 Task: Check the sale-to-list ratio of new roof in the last 1 year.
Action: Mouse moved to (835, 183)
Screenshot: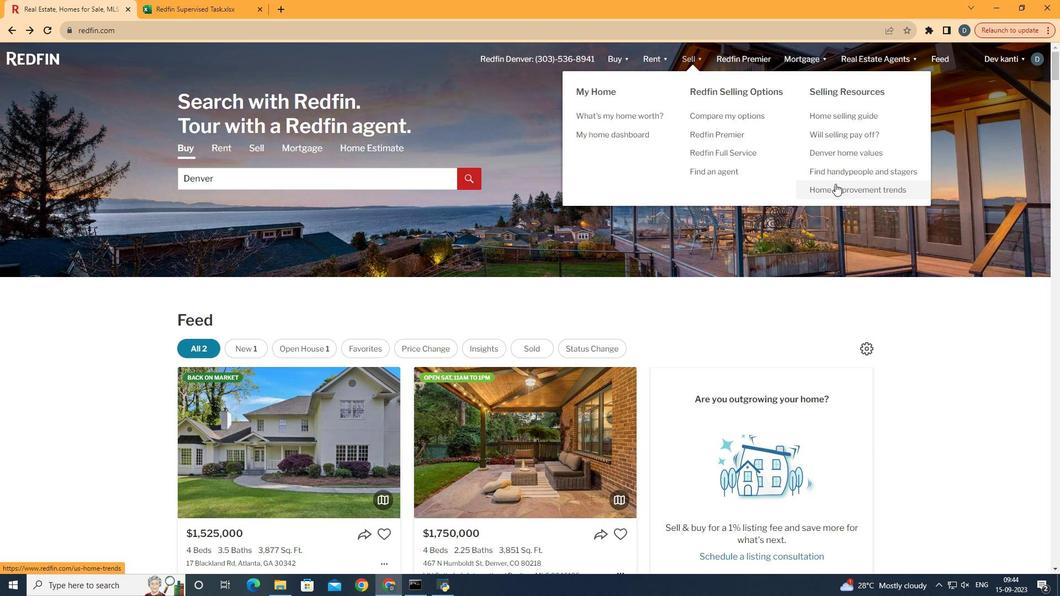
Action: Mouse pressed left at (835, 183)
Screenshot: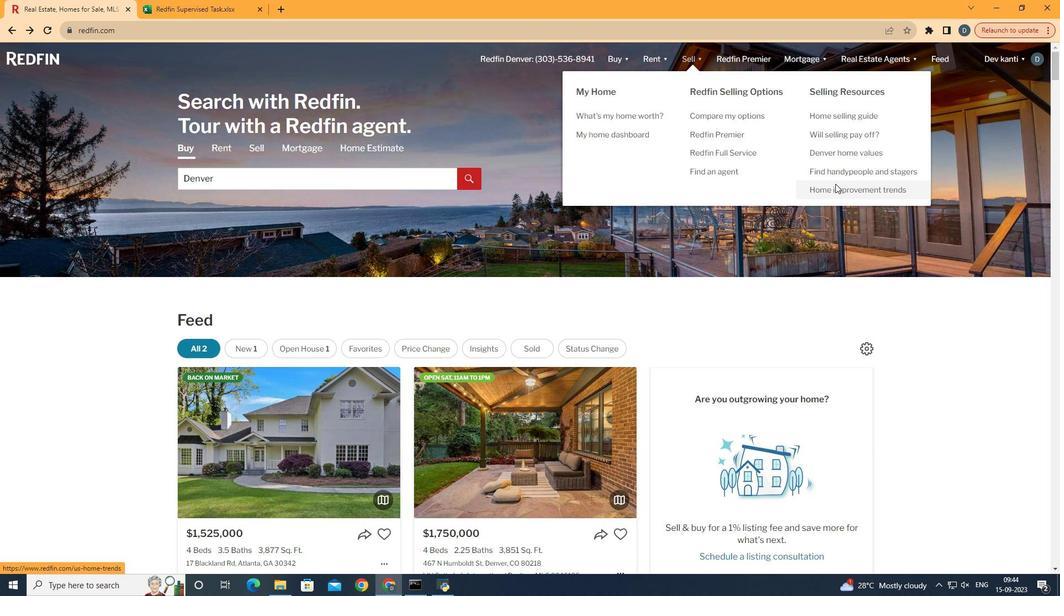 
Action: Mouse moved to (263, 210)
Screenshot: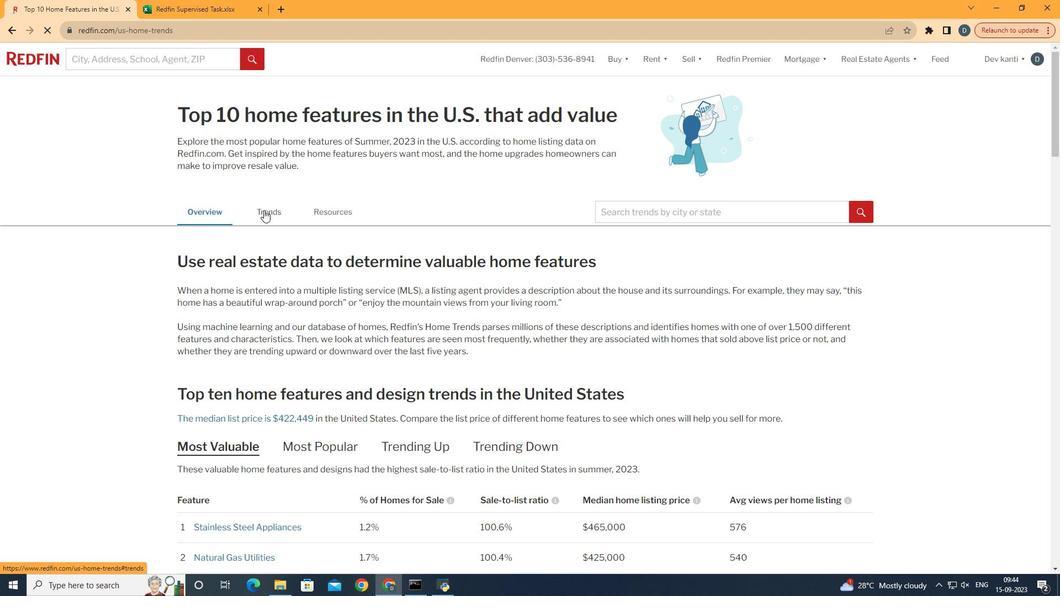 
Action: Mouse pressed left at (263, 210)
Screenshot: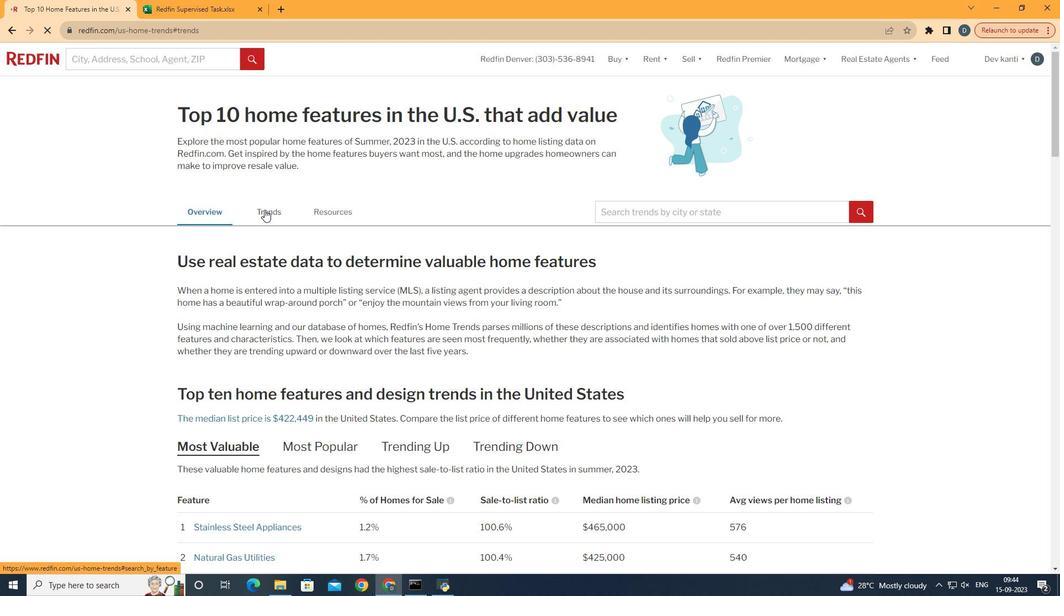 
Action: Mouse moved to (443, 324)
Screenshot: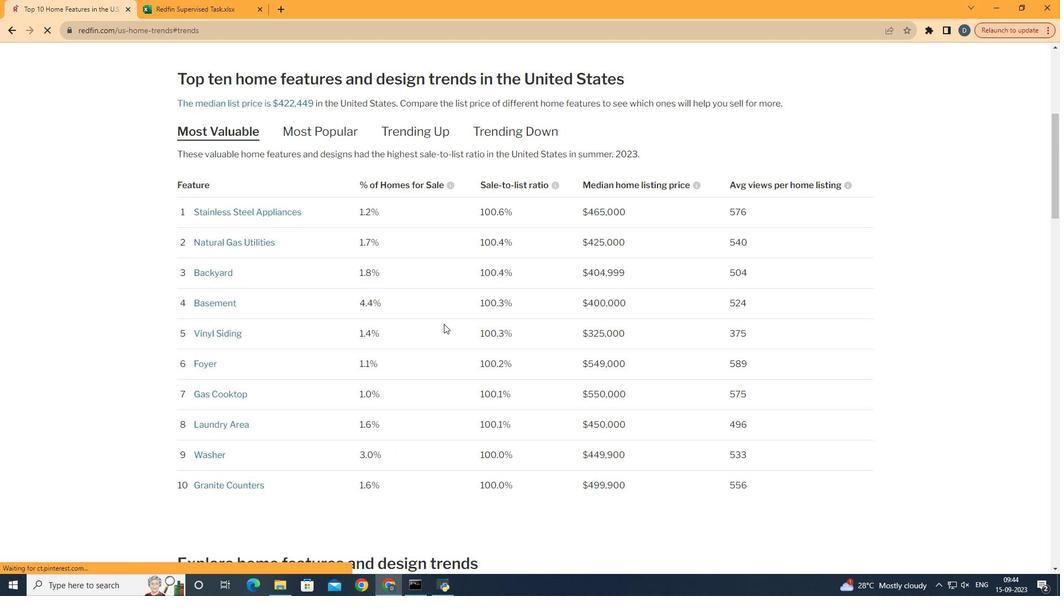 
Action: Mouse scrolled (443, 323) with delta (0, 0)
Screenshot: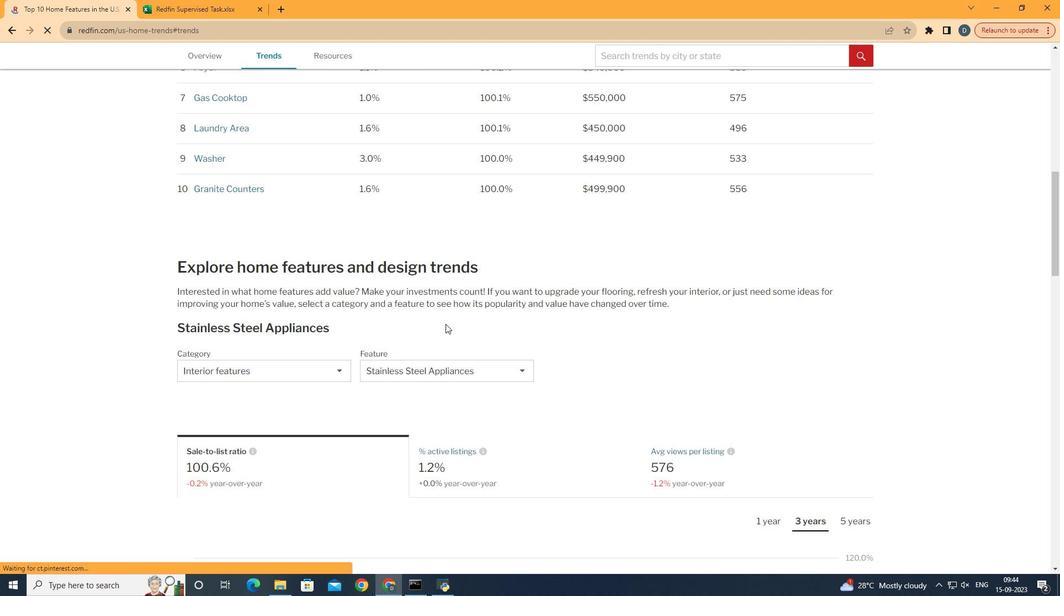 
Action: Mouse scrolled (443, 323) with delta (0, 0)
Screenshot: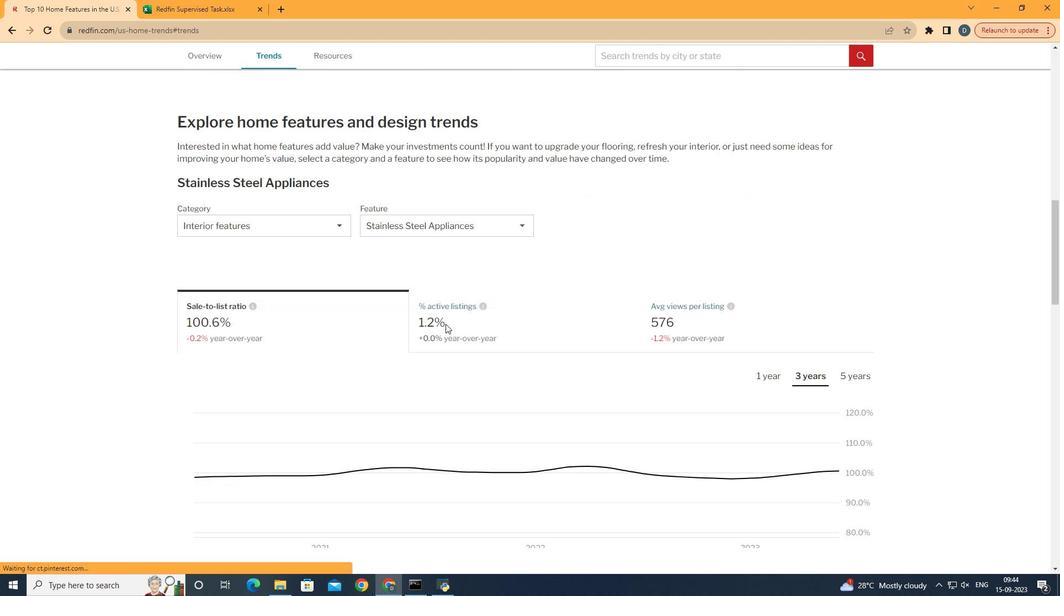 
Action: Mouse moved to (445, 324)
Screenshot: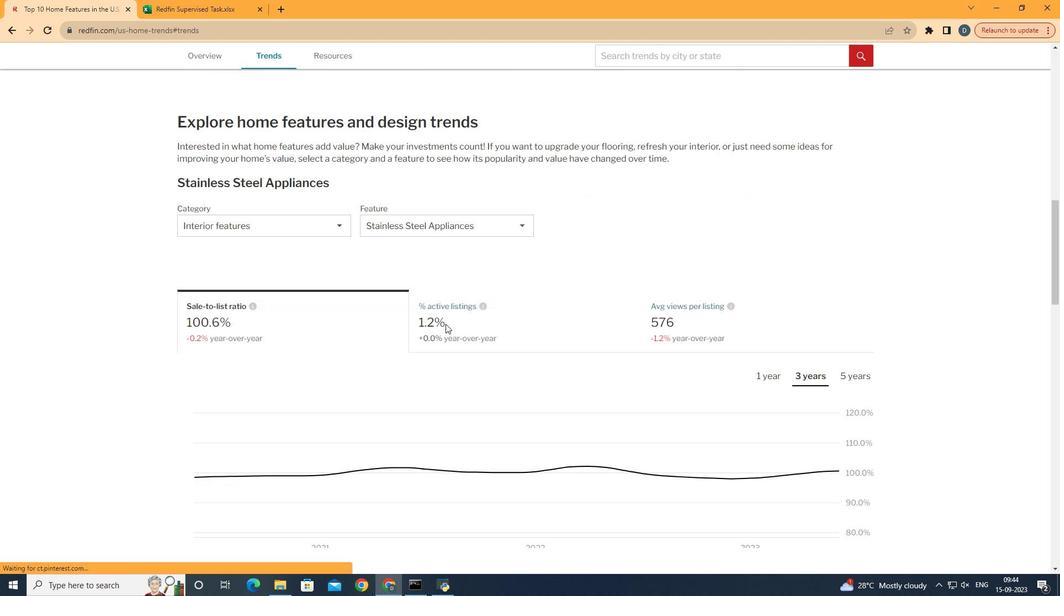 
Action: Mouse scrolled (445, 323) with delta (0, 0)
Screenshot: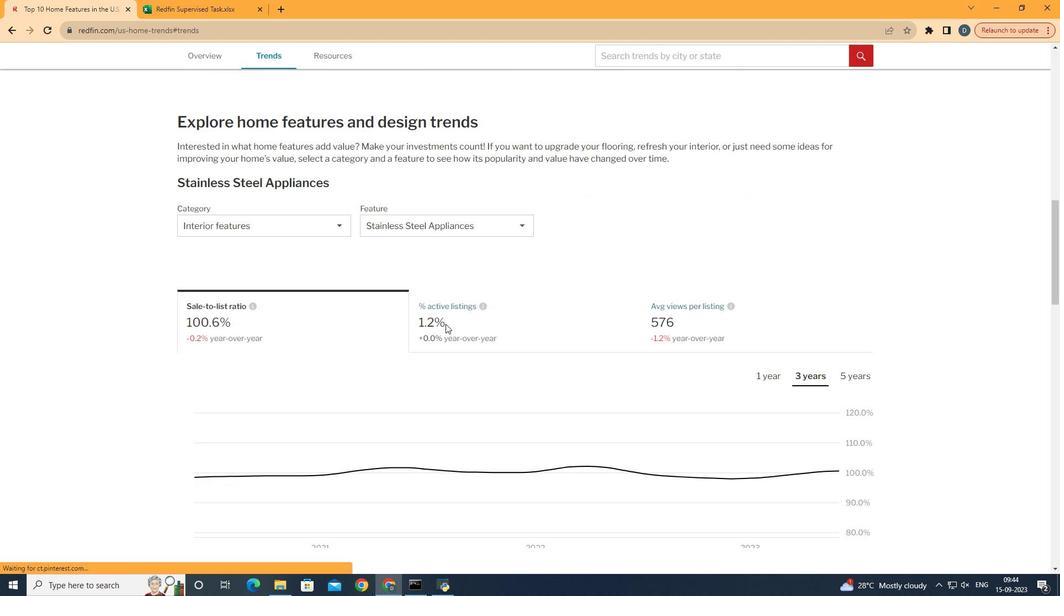 
Action: Mouse scrolled (445, 323) with delta (0, 0)
Screenshot: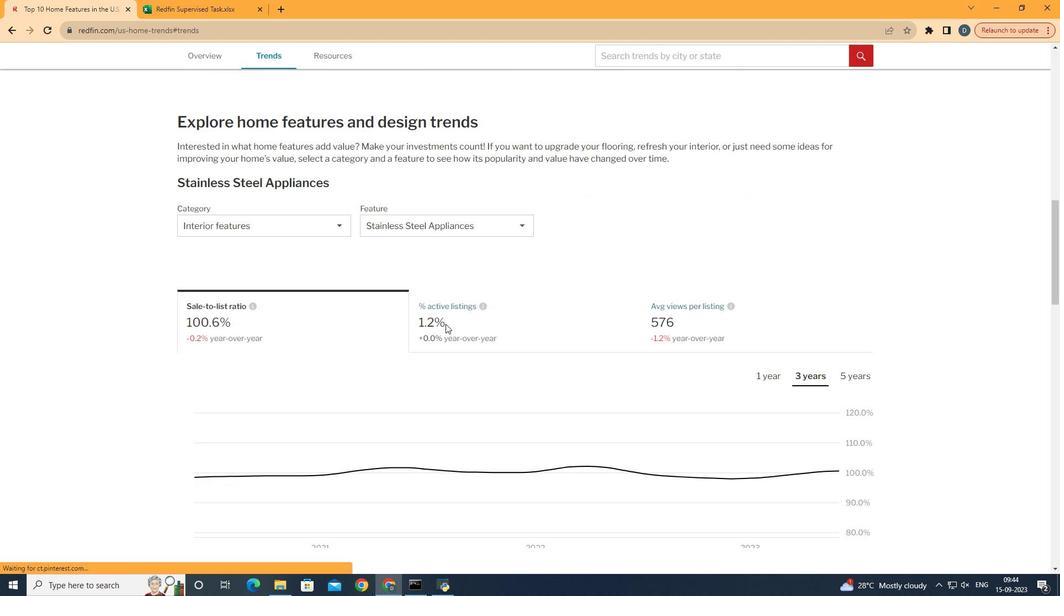 
Action: Mouse scrolled (445, 323) with delta (0, 0)
Screenshot: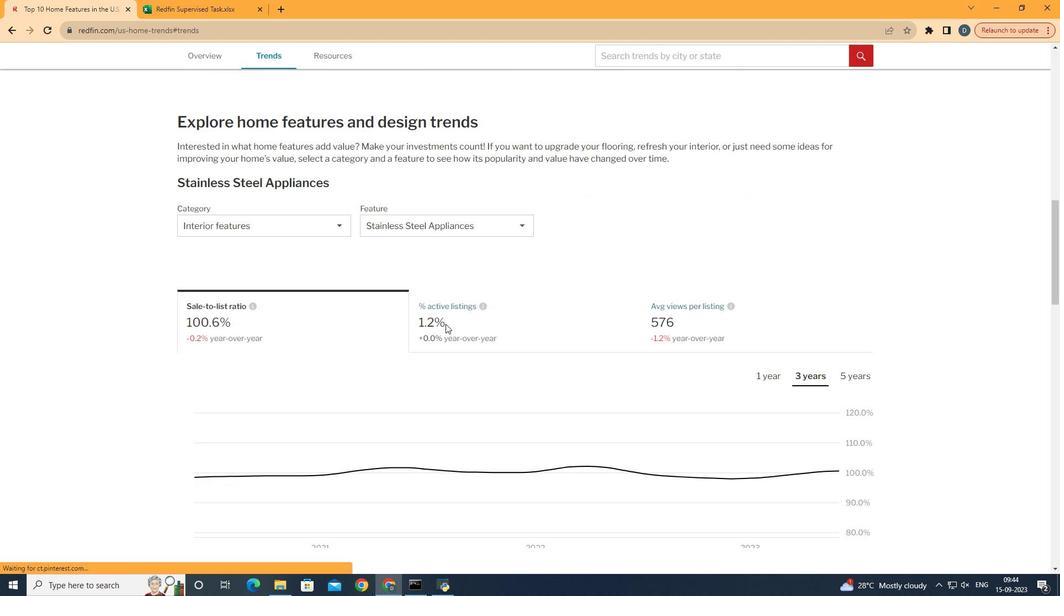 
Action: Mouse scrolled (445, 323) with delta (0, 0)
Screenshot: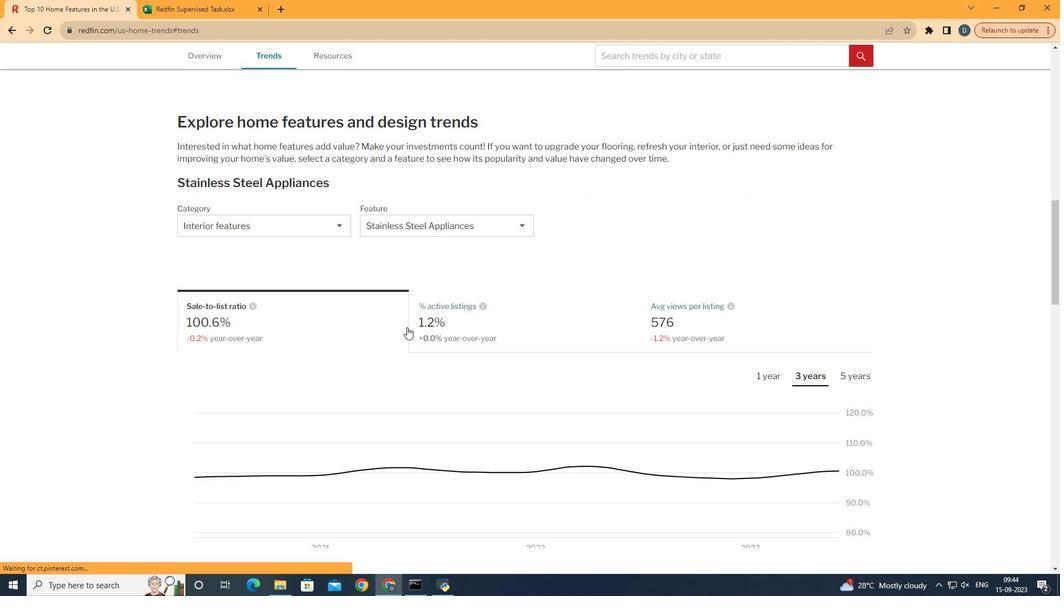
Action: Mouse scrolled (445, 323) with delta (0, 0)
Screenshot: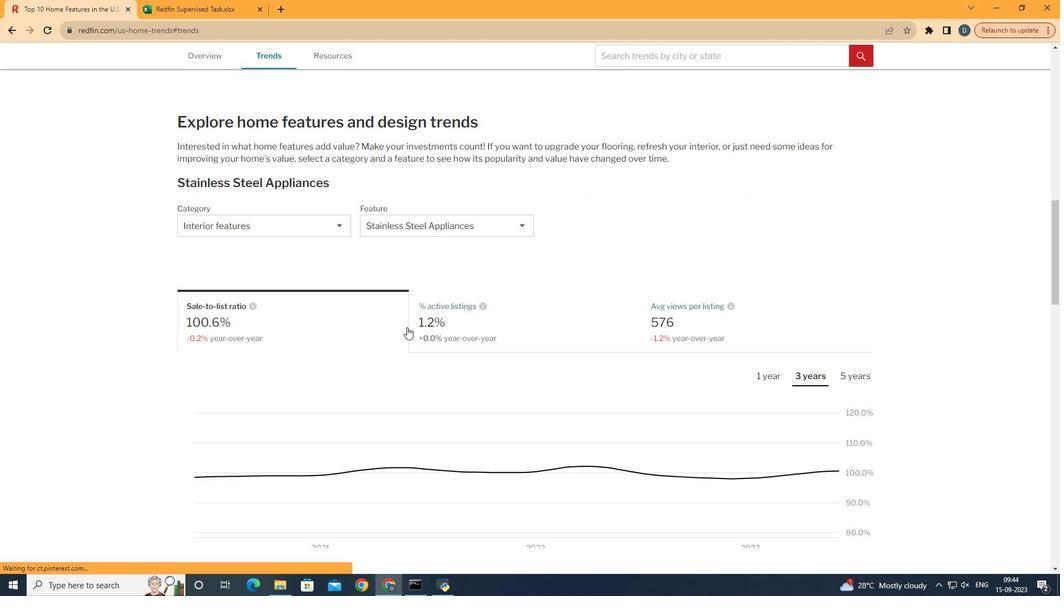 
Action: Mouse scrolled (445, 323) with delta (0, 0)
Screenshot: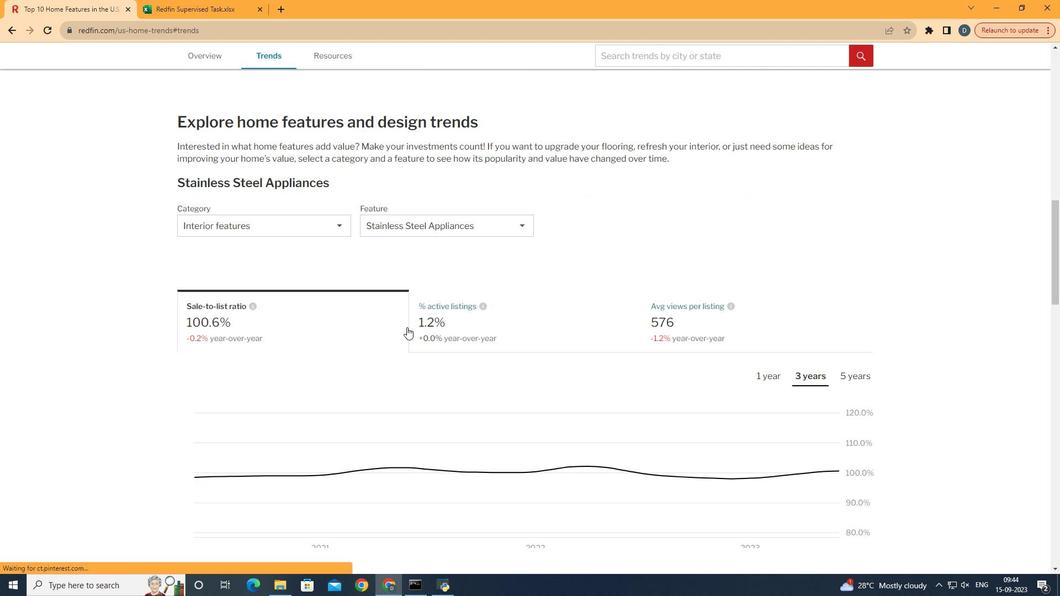 
Action: Mouse moved to (325, 219)
Screenshot: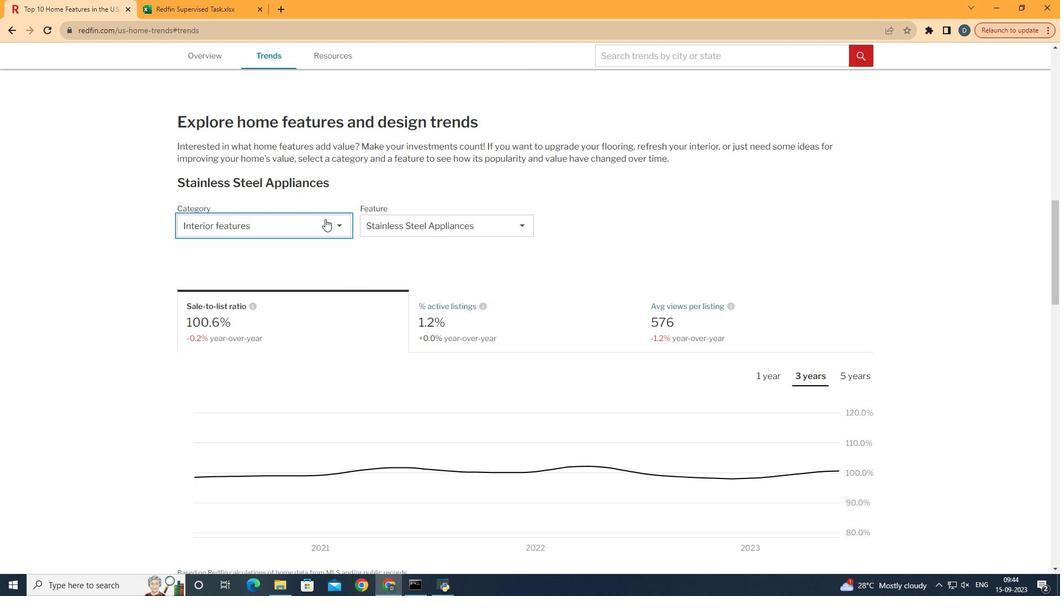 
Action: Mouse pressed left at (325, 219)
Screenshot: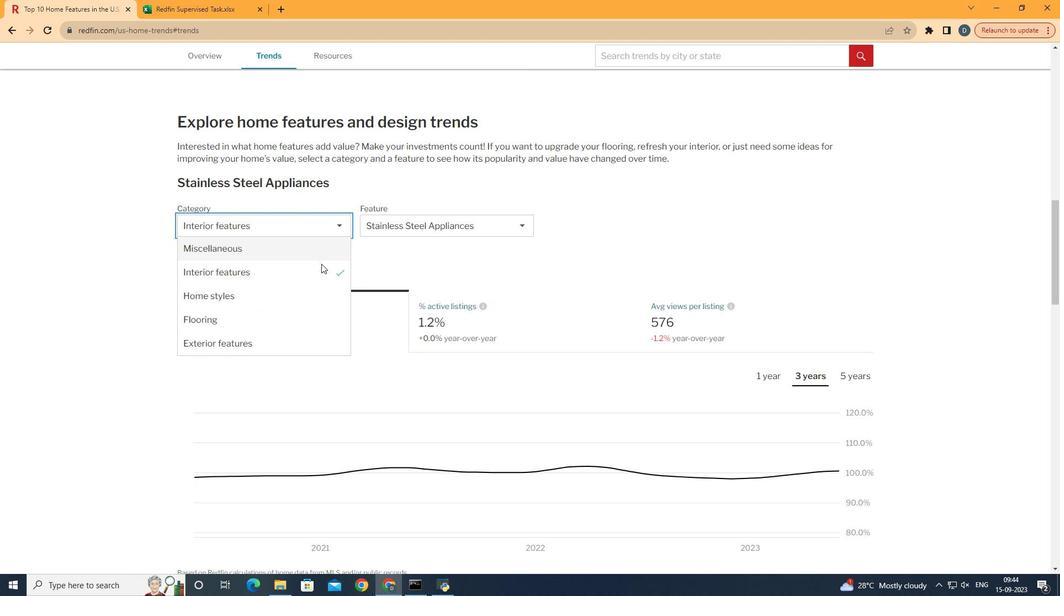 
Action: Mouse moved to (324, 336)
Screenshot: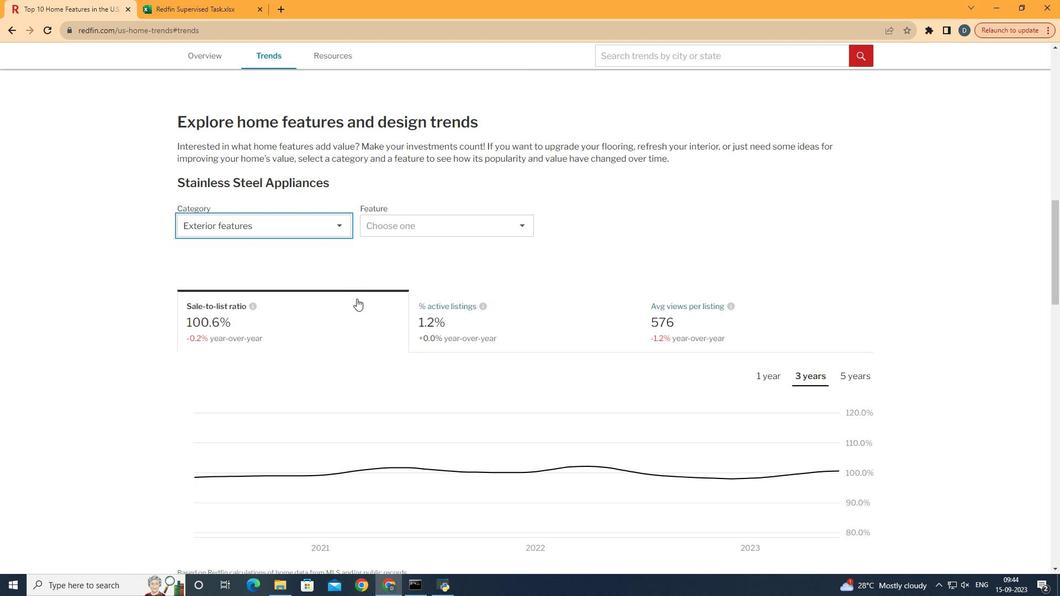 
Action: Mouse pressed left at (324, 336)
Screenshot: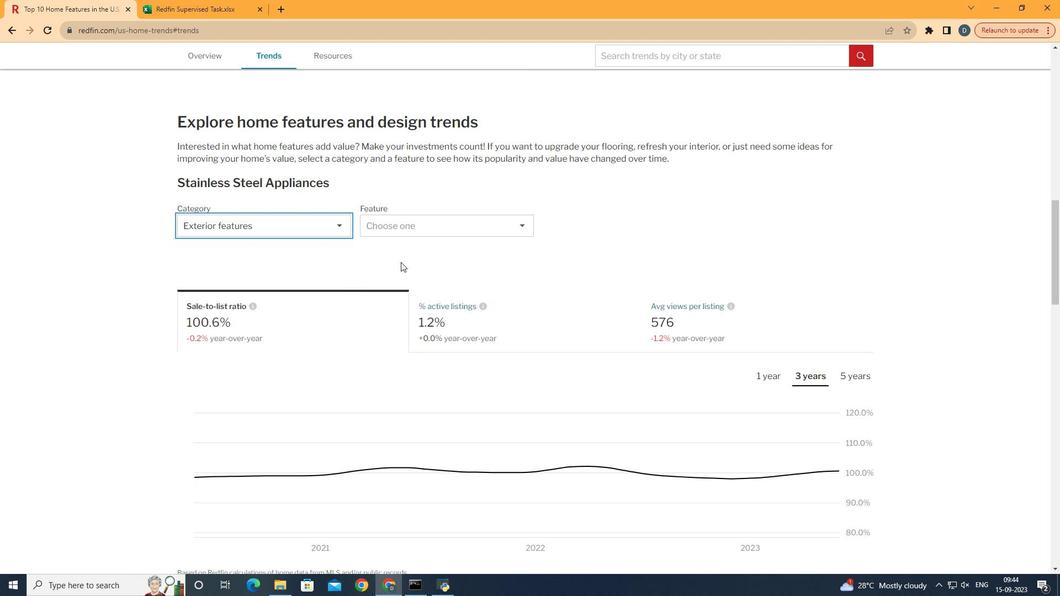 
Action: Mouse moved to (454, 222)
Screenshot: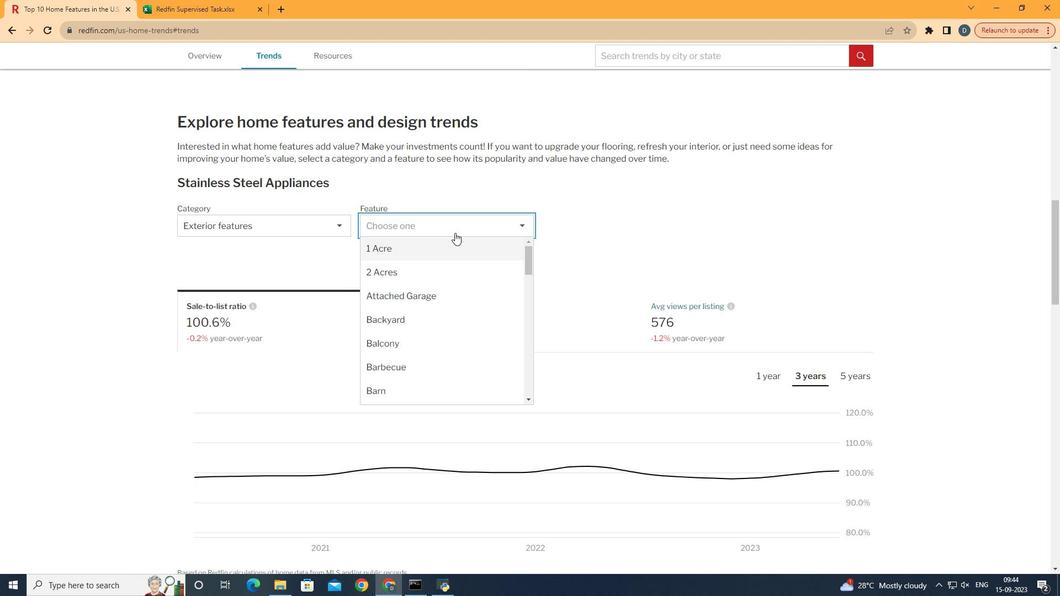 
Action: Mouse pressed left at (454, 222)
Screenshot: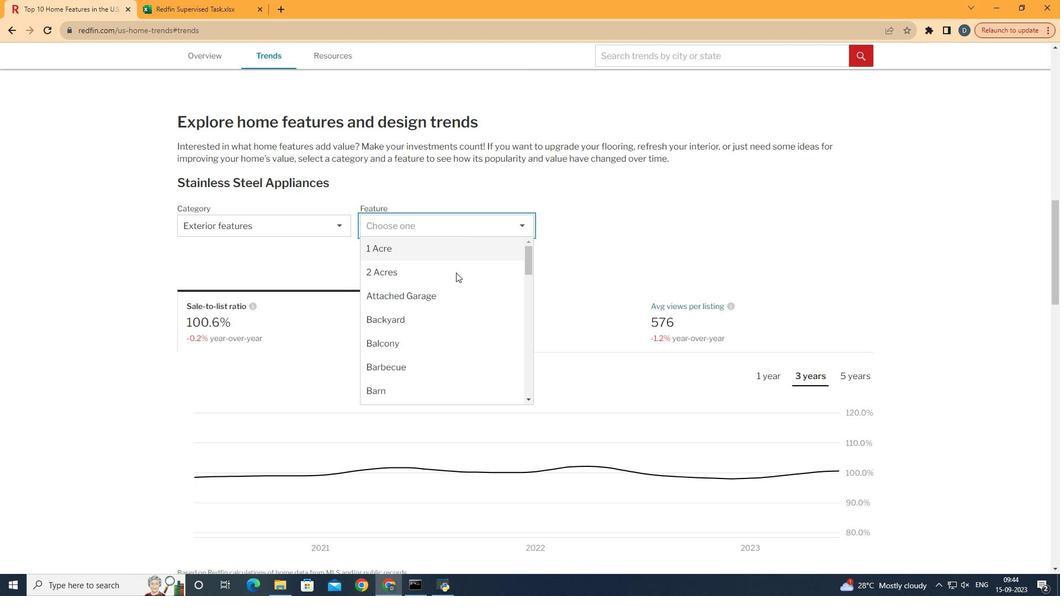 
Action: Mouse moved to (449, 325)
Screenshot: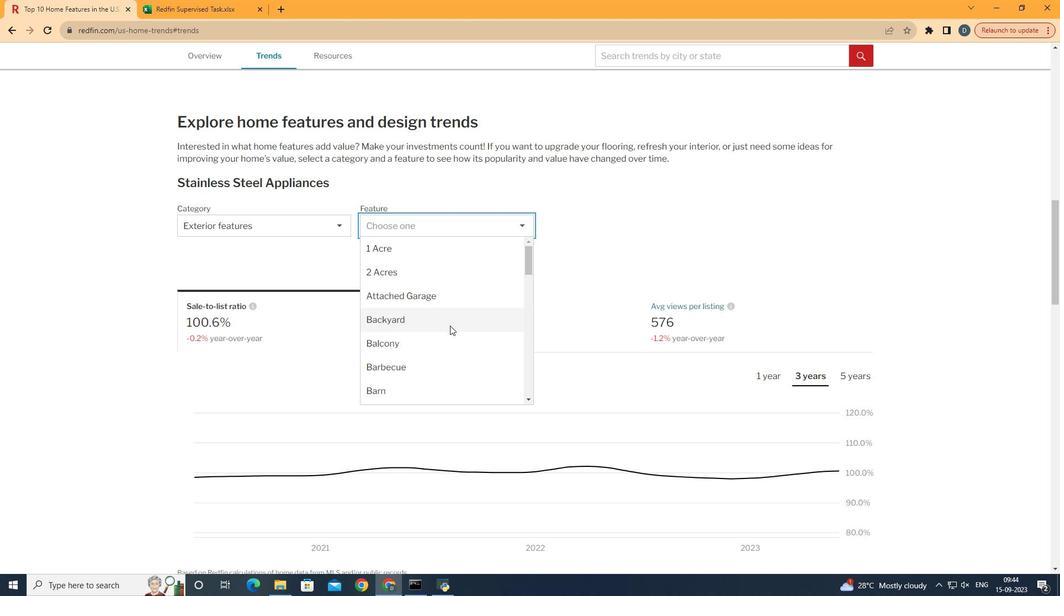 
Action: Mouse scrolled (449, 325) with delta (0, 0)
Screenshot: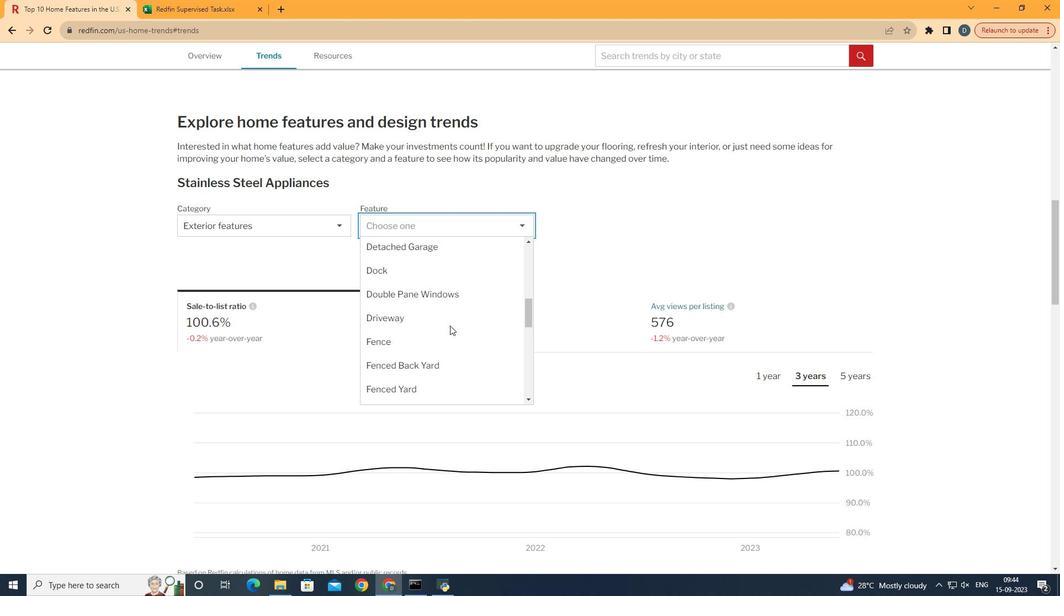 
Action: Mouse scrolled (449, 325) with delta (0, 0)
Screenshot: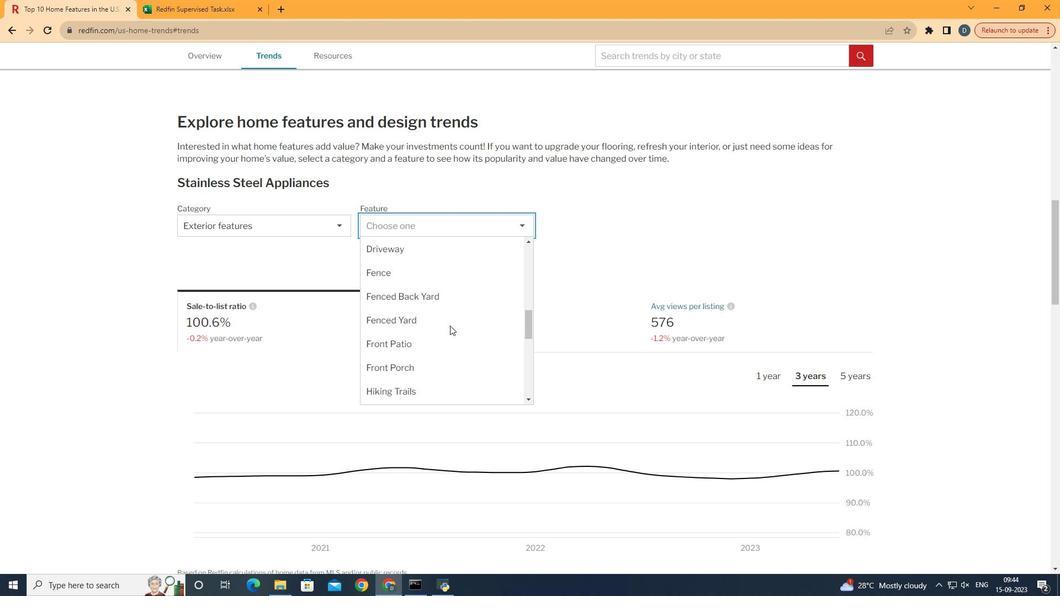 
Action: Mouse scrolled (449, 325) with delta (0, 0)
Screenshot: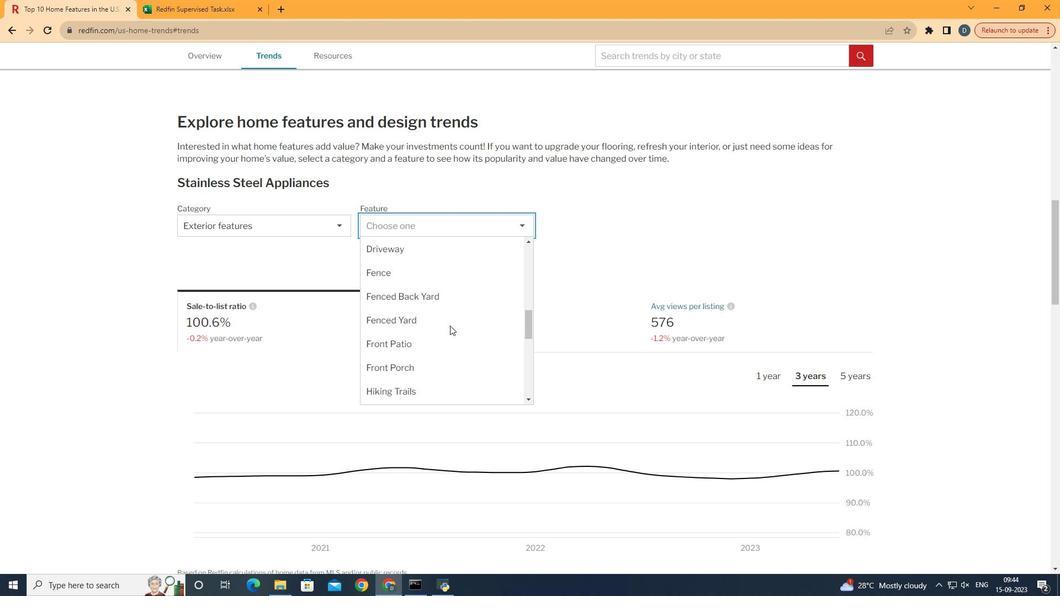 
Action: Mouse scrolled (449, 325) with delta (0, 0)
Screenshot: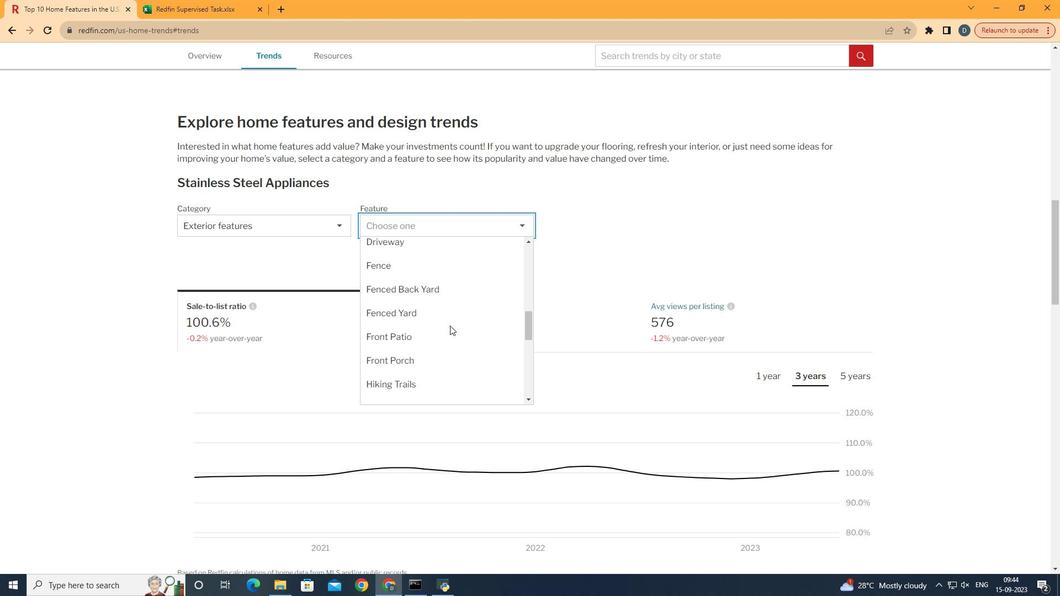 
Action: Mouse scrolled (449, 325) with delta (0, 0)
Screenshot: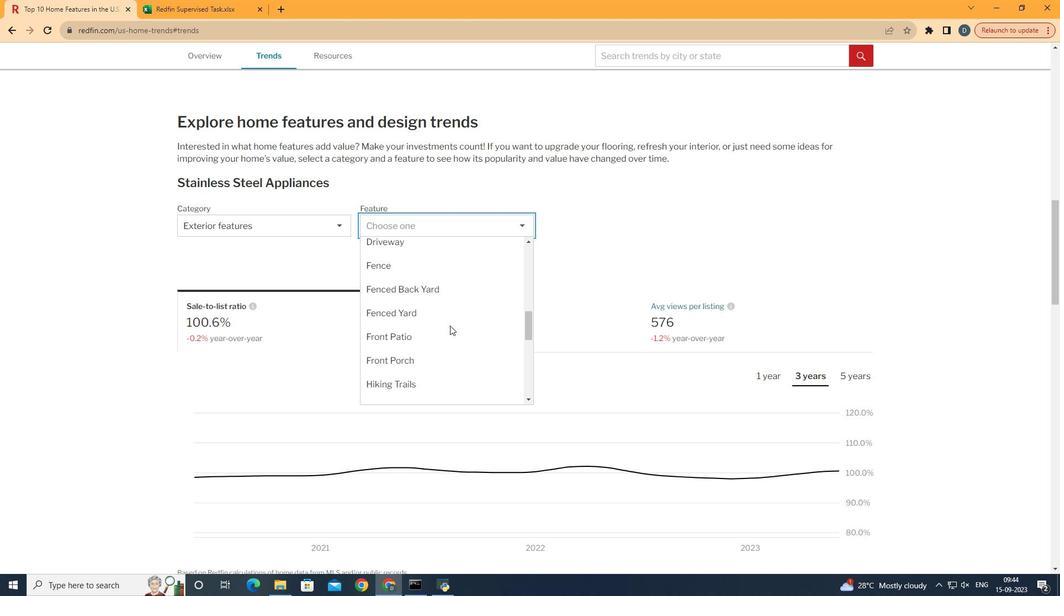 
Action: Mouse scrolled (449, 325) with delta (0, 0)
Screenshot: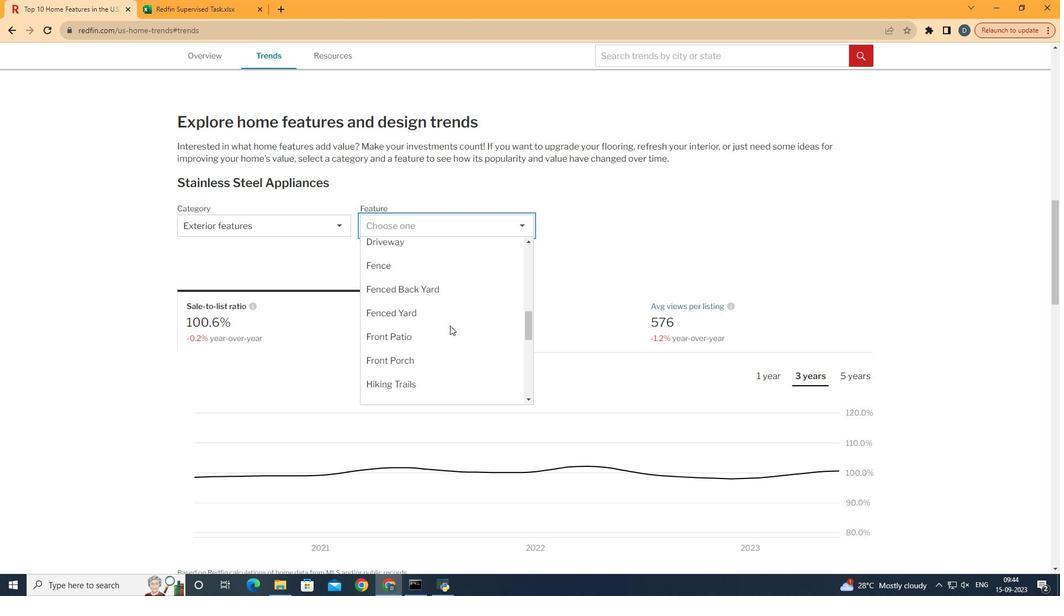 
Action: Mouse scrolled (449, 325) with delta (0, 0)
Screenshot: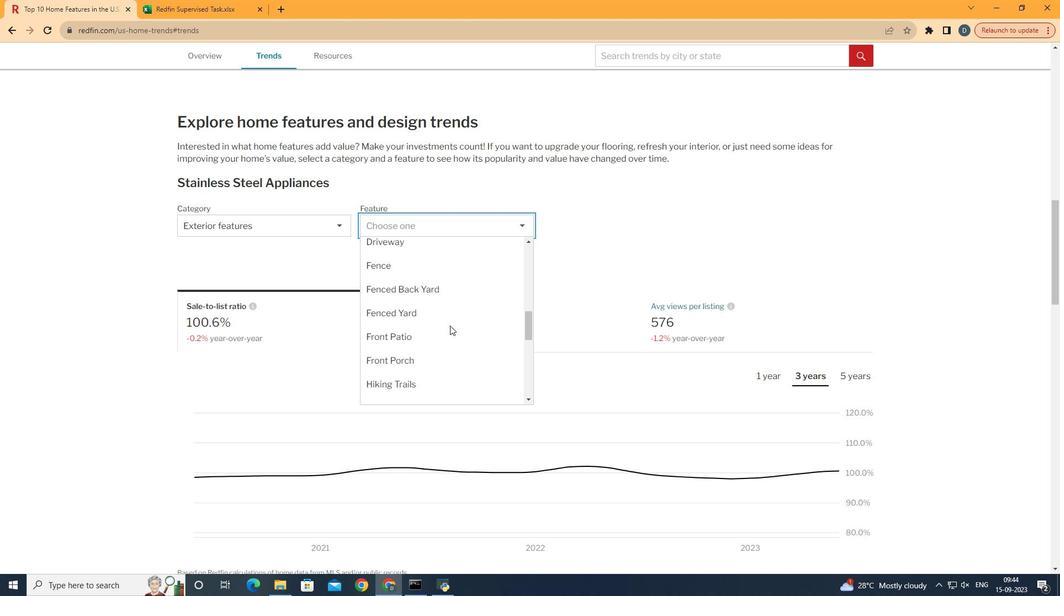 
Action: Mouse scrolled (449, 325) with delta (0, 0)
Screenshot: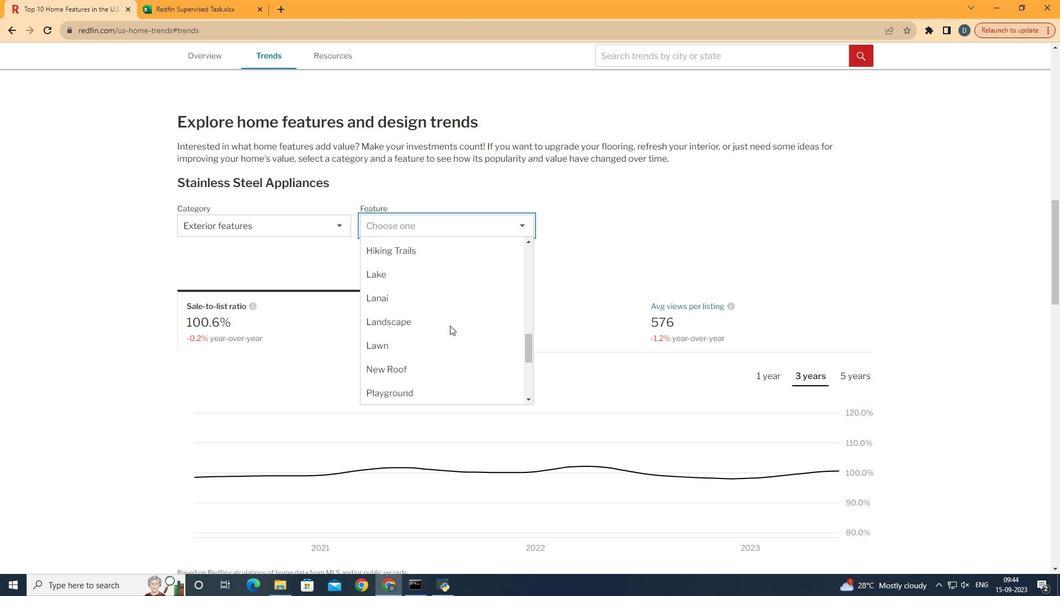 
Action: Mouse scrolled (449, 325) with delta (0, 0)
Screenshot: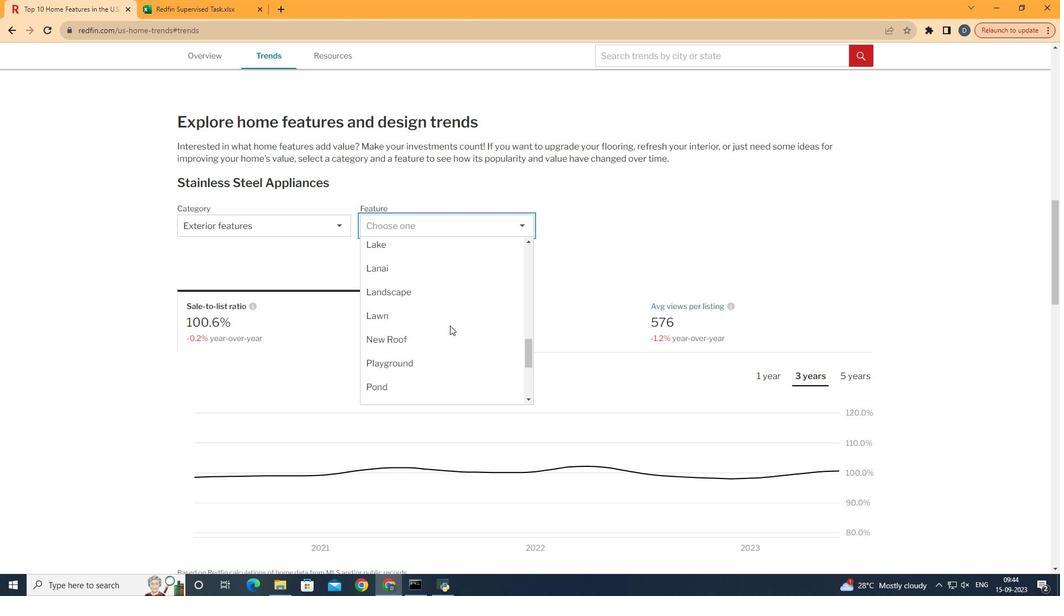 
Action: Mouse scrolled (449, 325) with delta (0, 0)
Screenshot: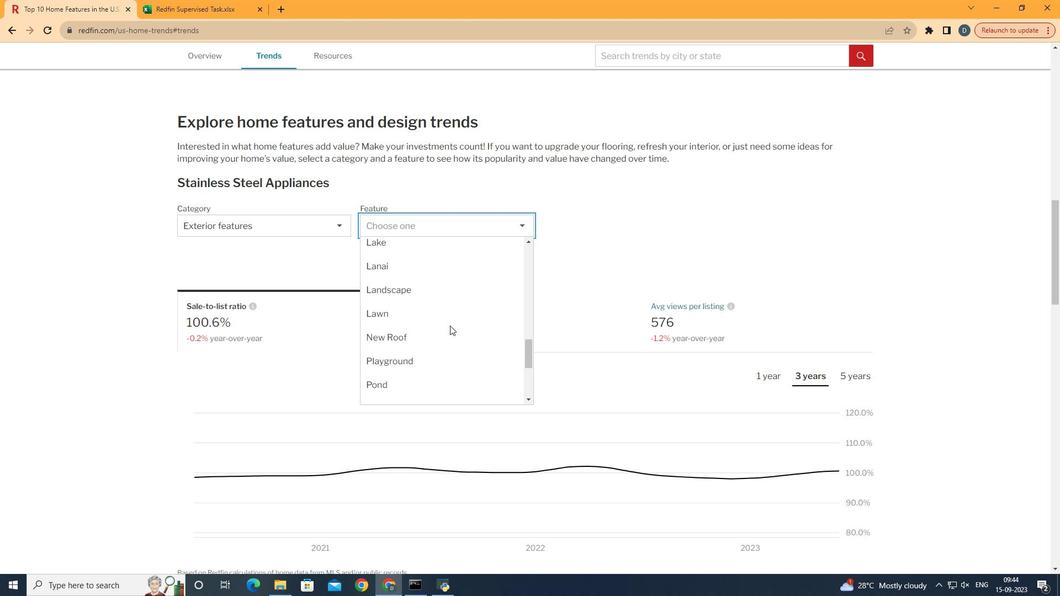 
Action: Mouse moved to (450, 334)
Screenshot: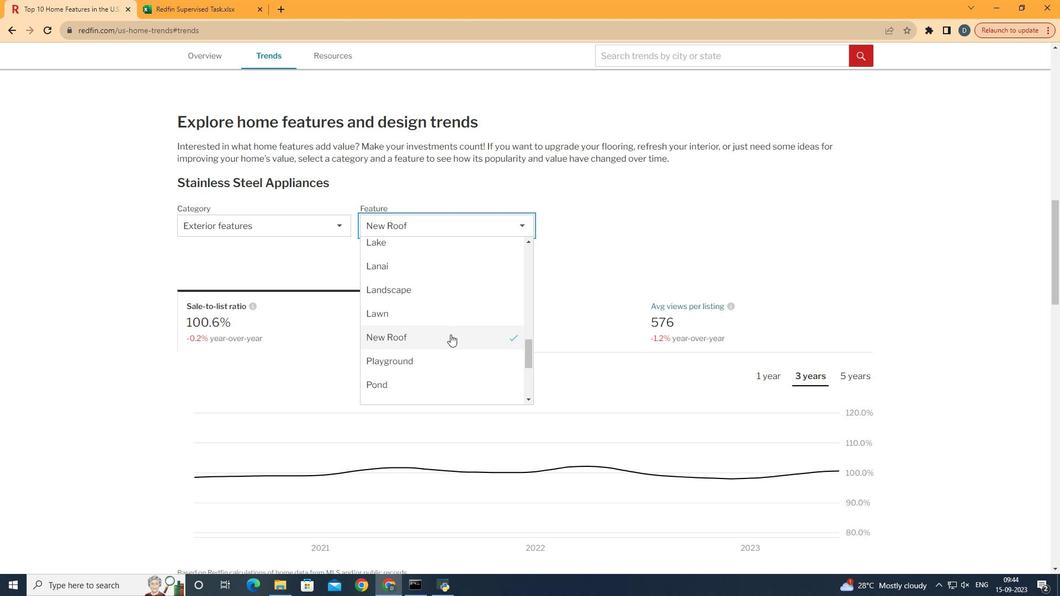 
Action: Mouse pressed left at (450, 334)
Screenshot: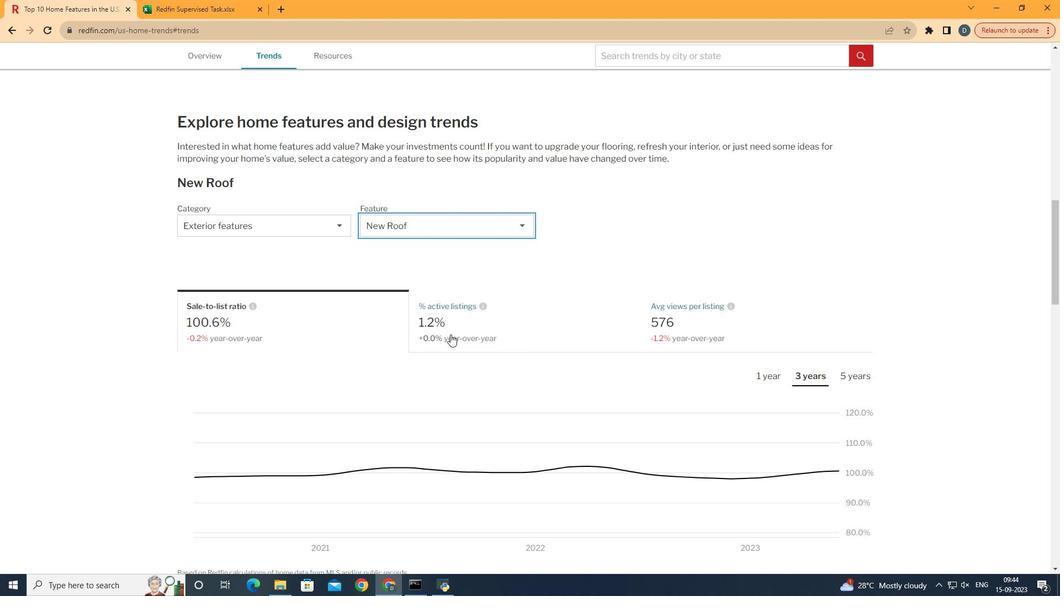 
Action: Mouse moved to (475, 292)
Screenshot: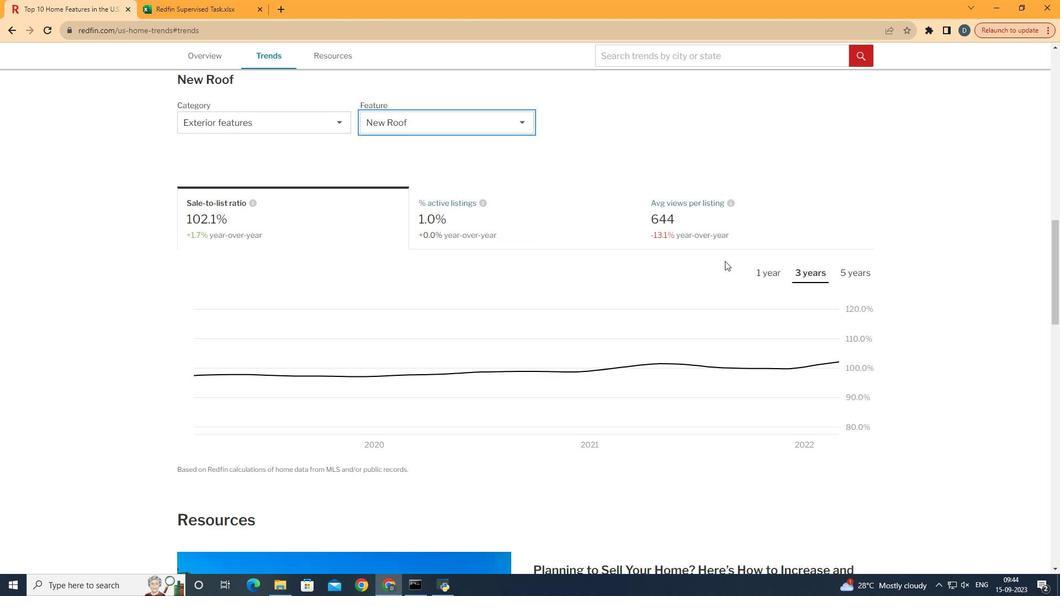 
Action: Mouse scrolled (475, 291) with delta (0, 0)
Screenshot: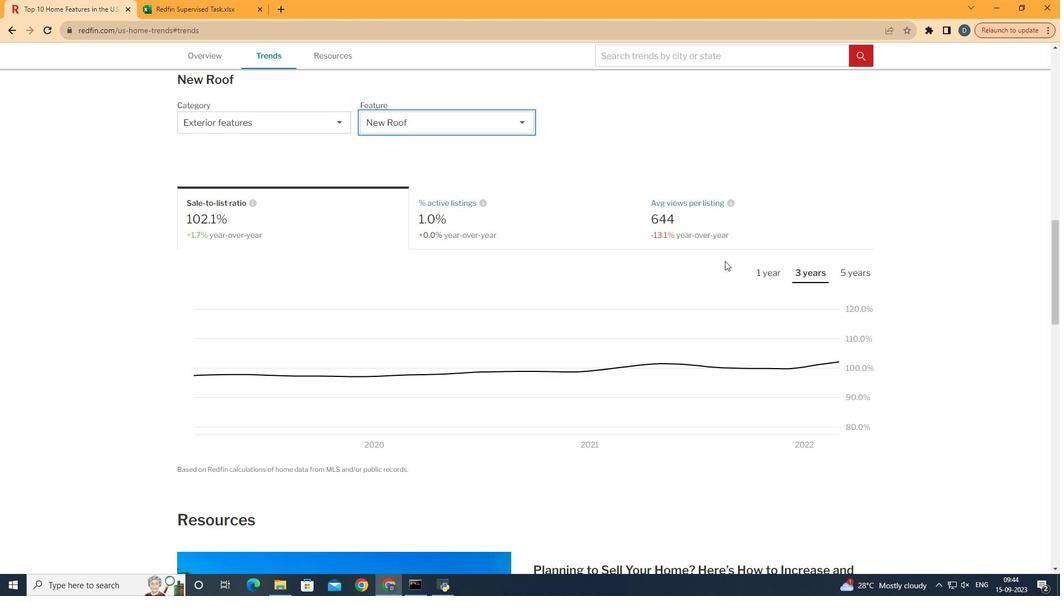 
Action: Mouse moved to (476, 292)
Screenshot: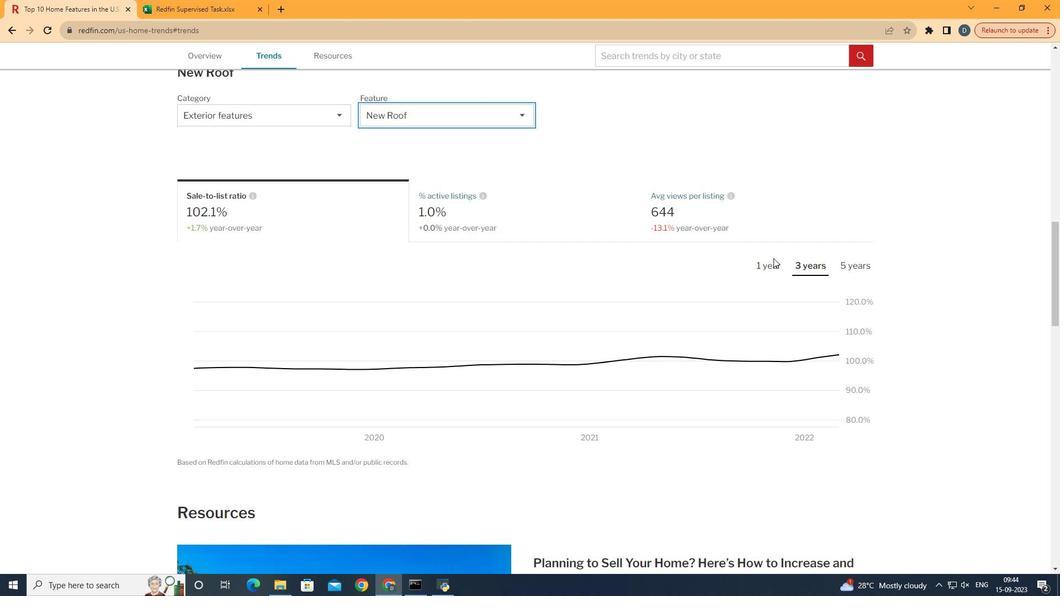 
Action: Mouse scrolled (476, 291) with delta (0, 0)
Screenshot: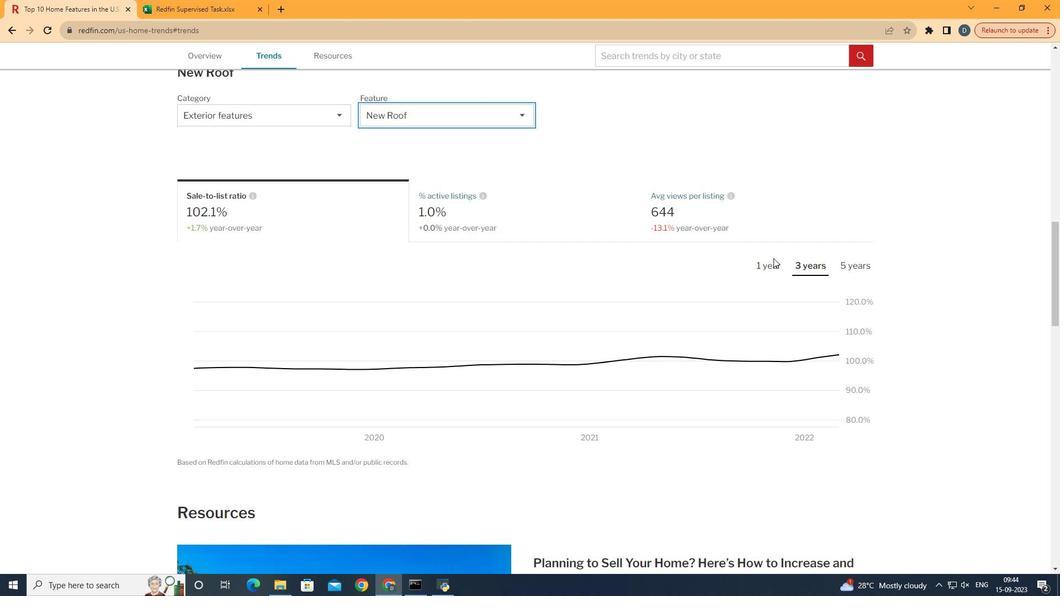 
Action: Mouse moved to (777, 264)
Screenshot: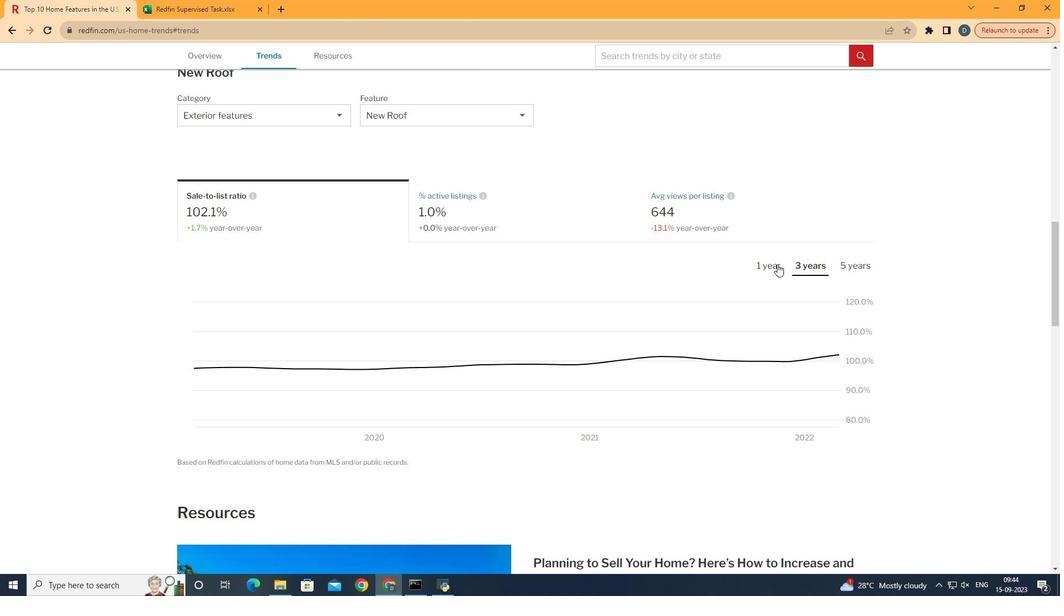 
Action: Mouse pressed left at (777, 264)
Screenshot: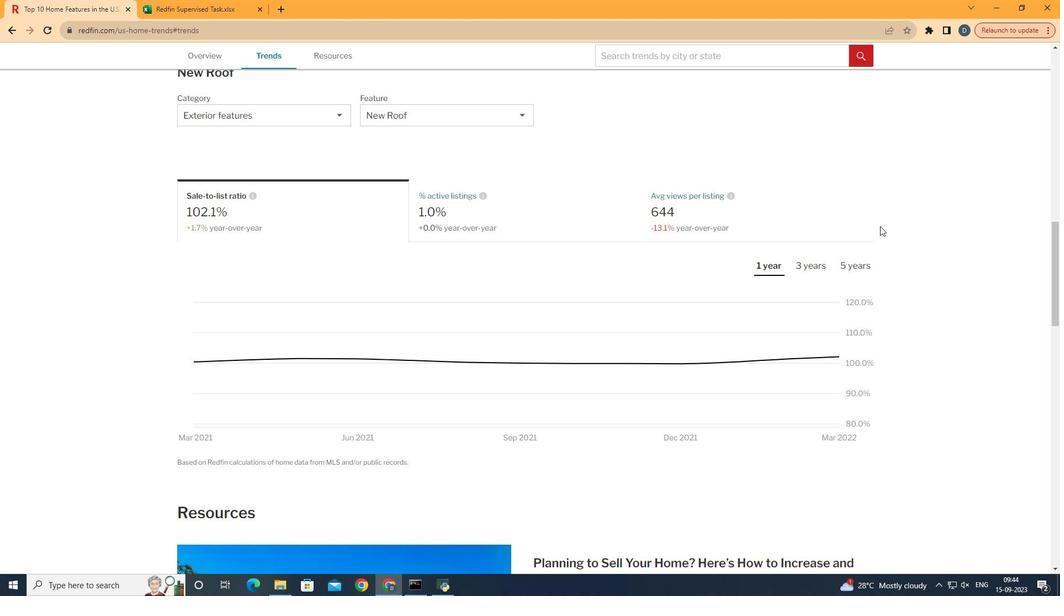 
Action: Mouse moved to (880, 226)
Screenshot: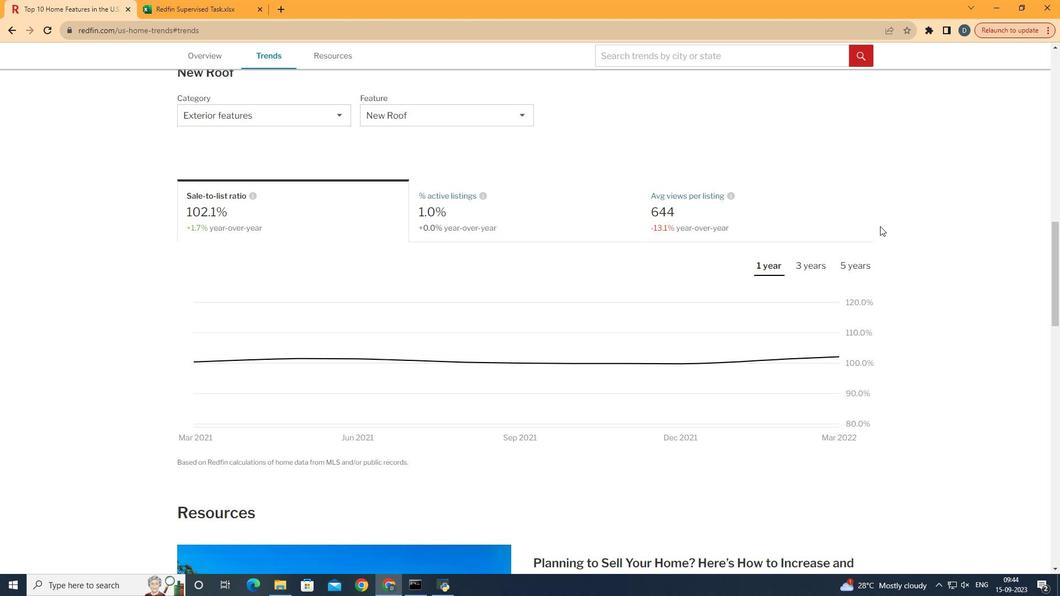 
